 Task: Create in the project TripleWorks and in the Backlog issue 'Inability to modify certain fields or settings' a child issue 'Big data model interpretability and transparency testing and remediation', and assign it to team member softage.2@softage.net.
Action: Mouse moved to (175, 49)
Screenshot: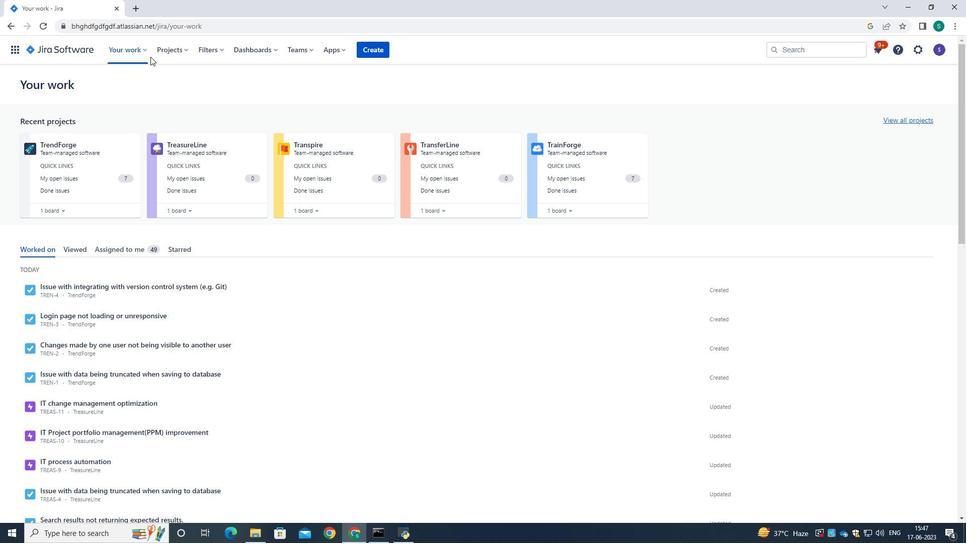 
Action: Mouse pressed left at (175, 49)
Screenshot: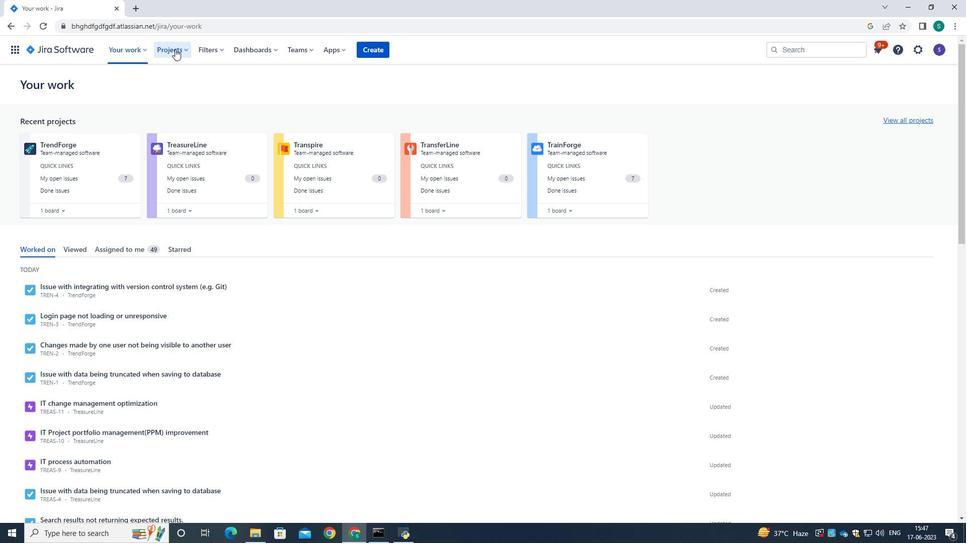 
Action: Mouse moved to (190, 102)
Screenshot: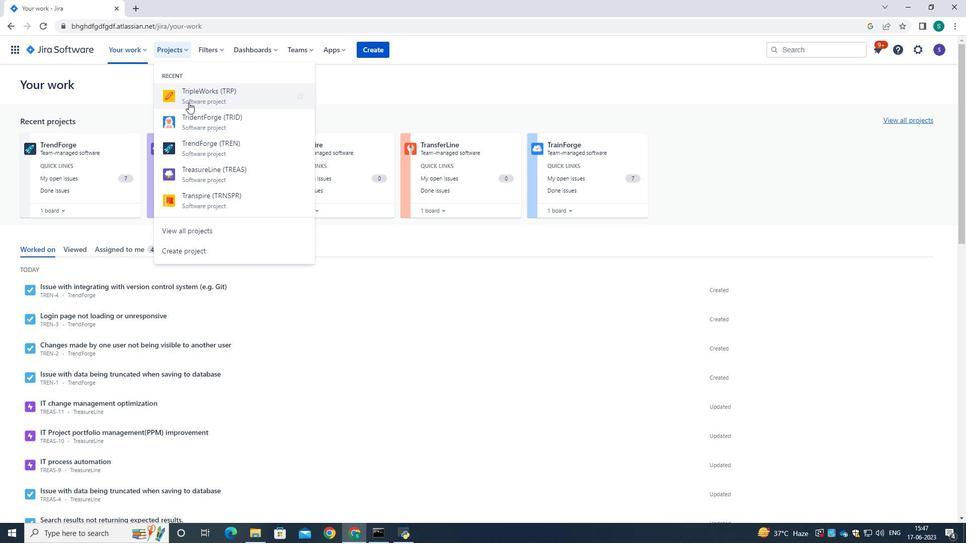 
Action: Mouse pressed left at (190, 102)
Screenshot: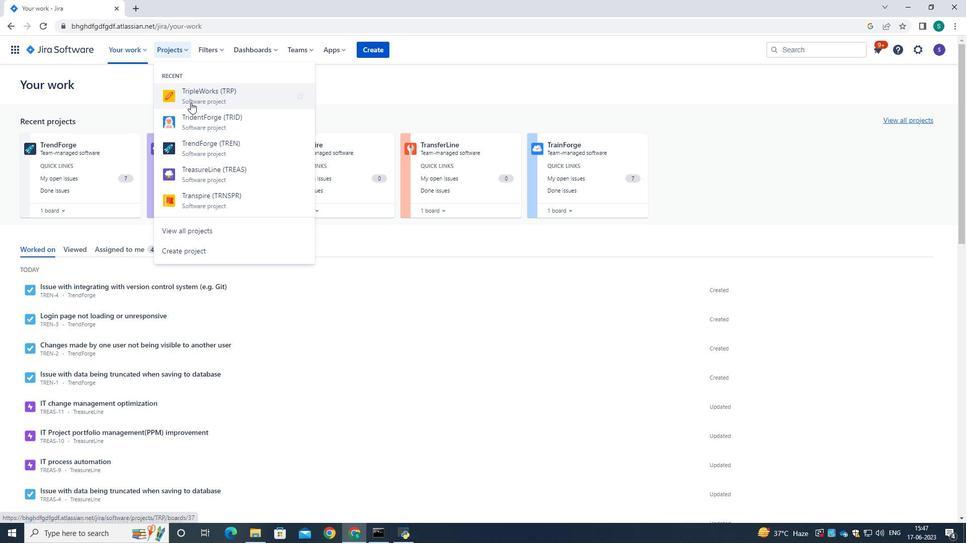 
Action: Mouse moved to (60, 153)
Screenshot: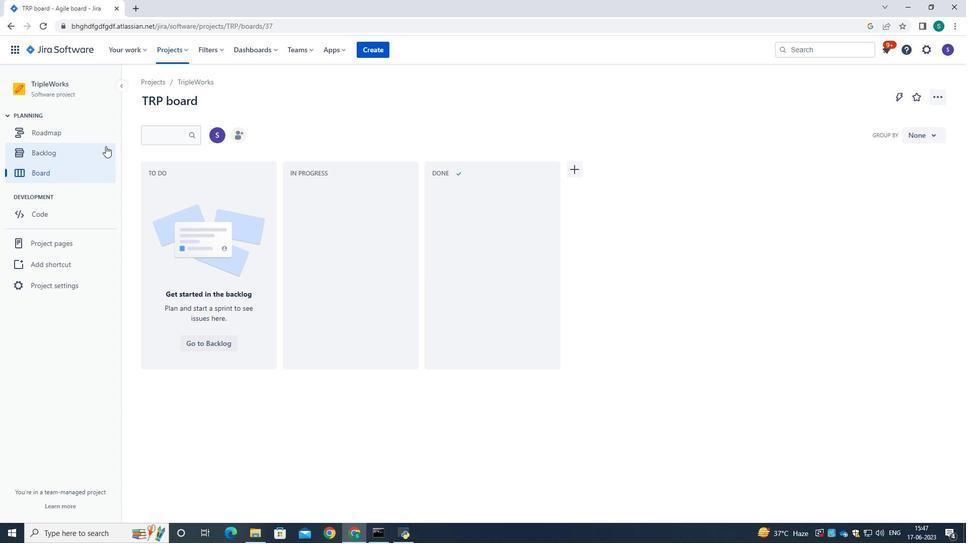 
Action: Mouse pressed left at (60, 153)
Screenshot: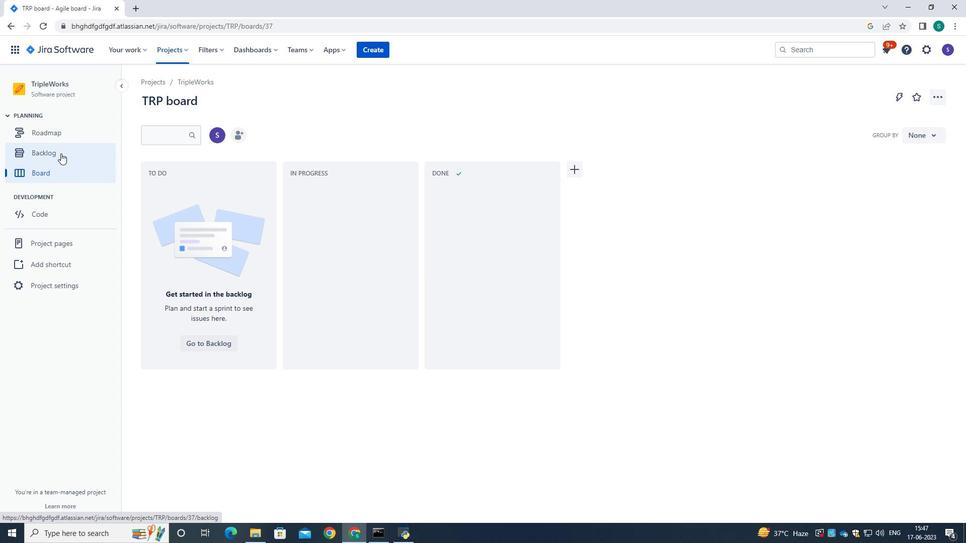 
Action: Mouse moved to (384, 204)
Screenshot: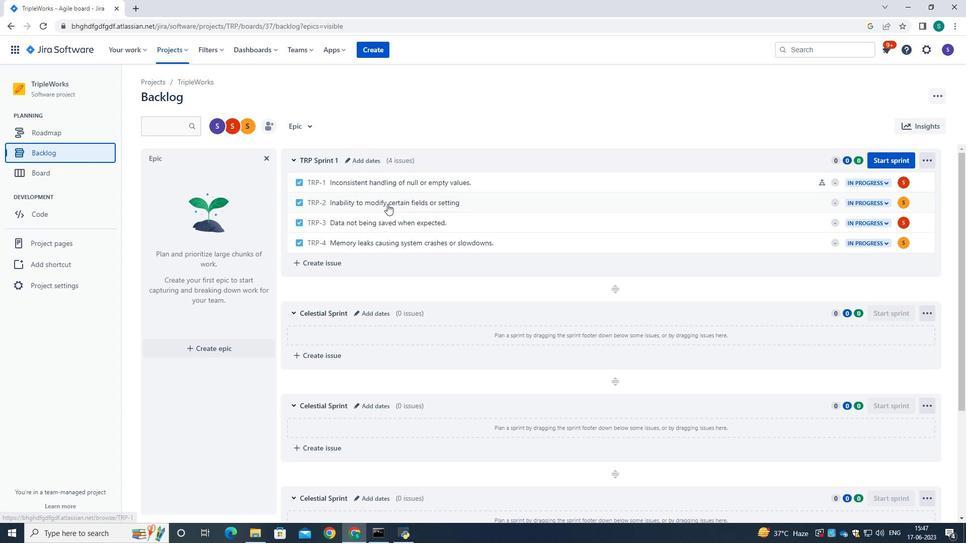 
Action: Mouse pressed left at (384, 204)
Screenshot: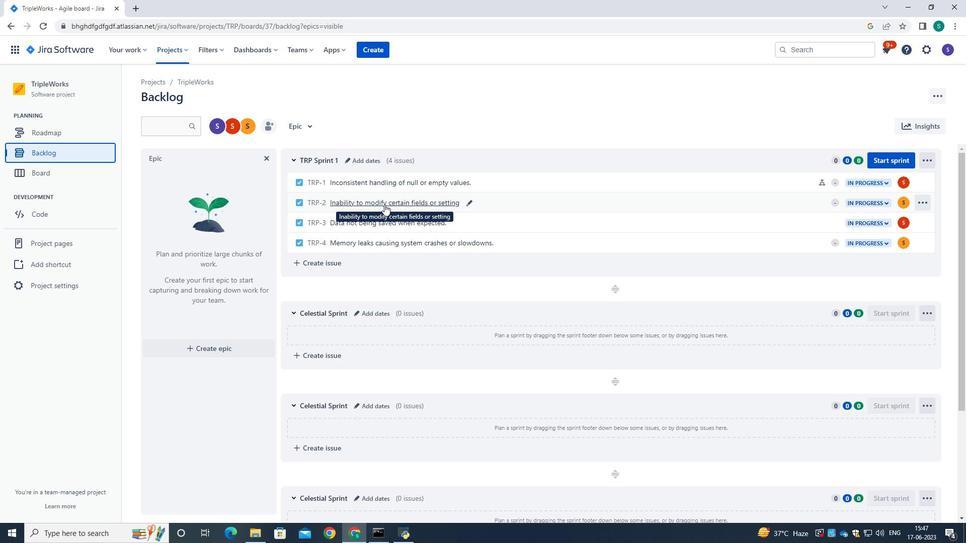 
Action: Mouse moved to (786, 219)
Screenshot: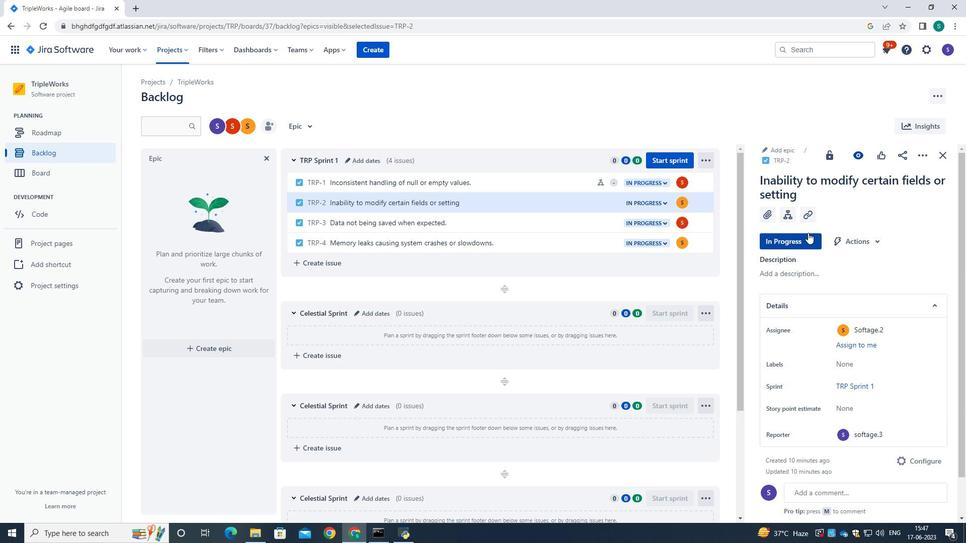 
Action: Mouse pressed left at (786, 219)
Screenshot: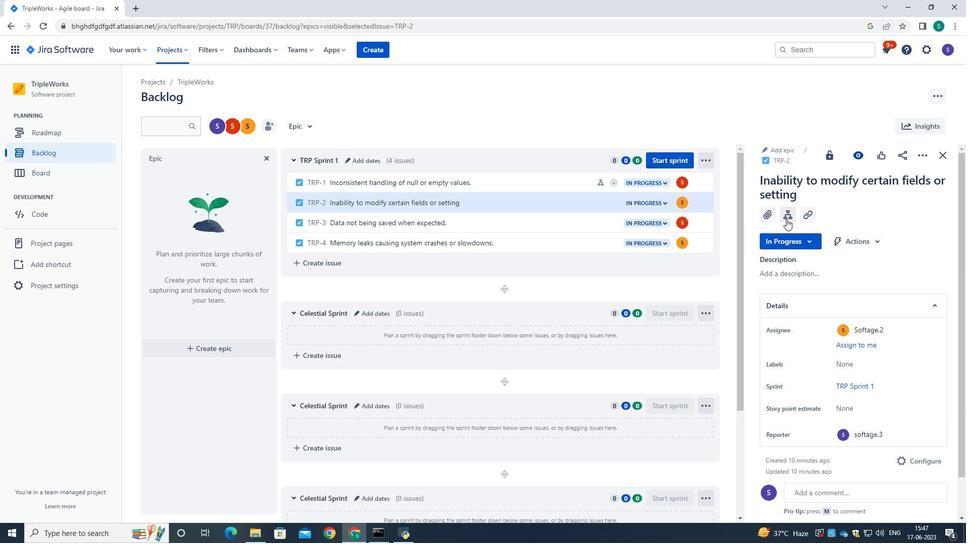 
Action: Mouse moved to (811, 321)
Screenshot: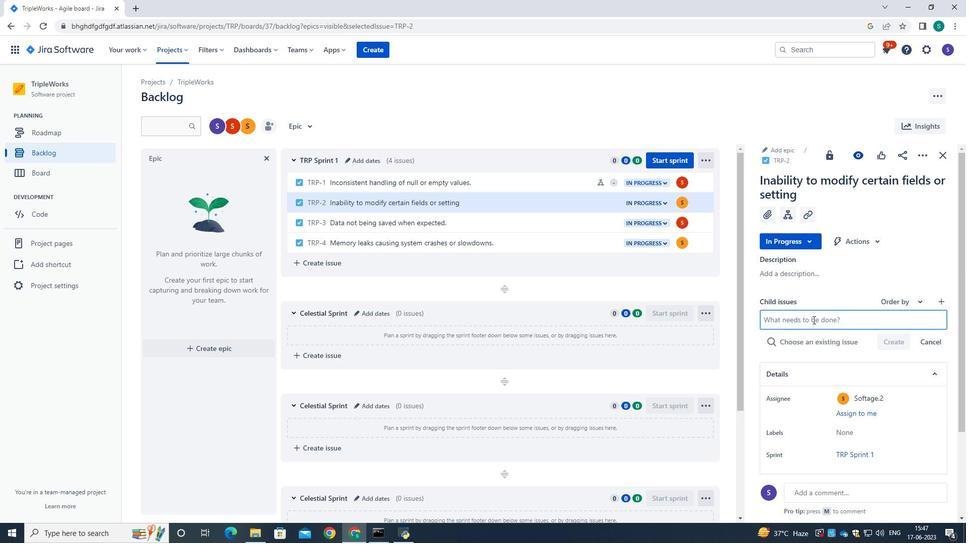 
Action: Mouse pressed left at (811, 321)
Screenshot: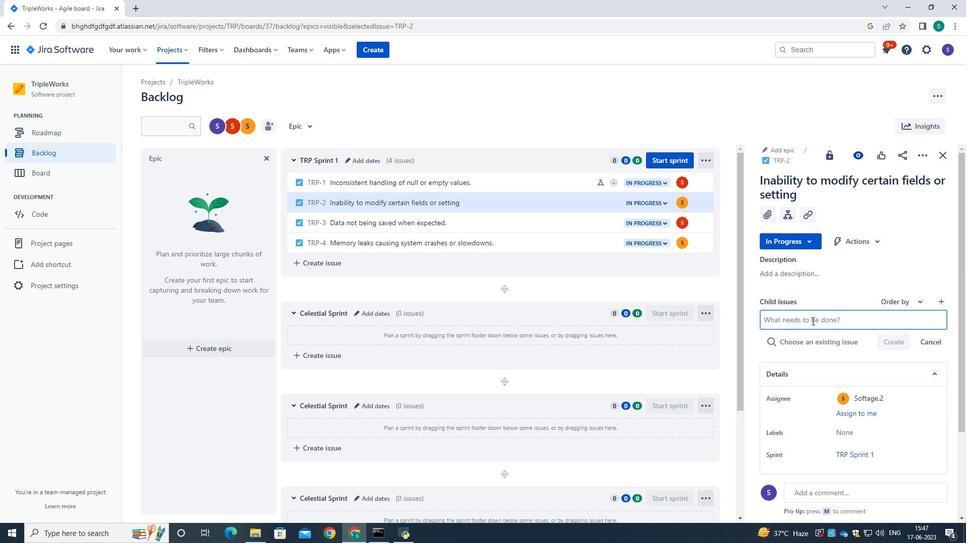 
Action: Mouse moved to (829, 309)
Screenshot: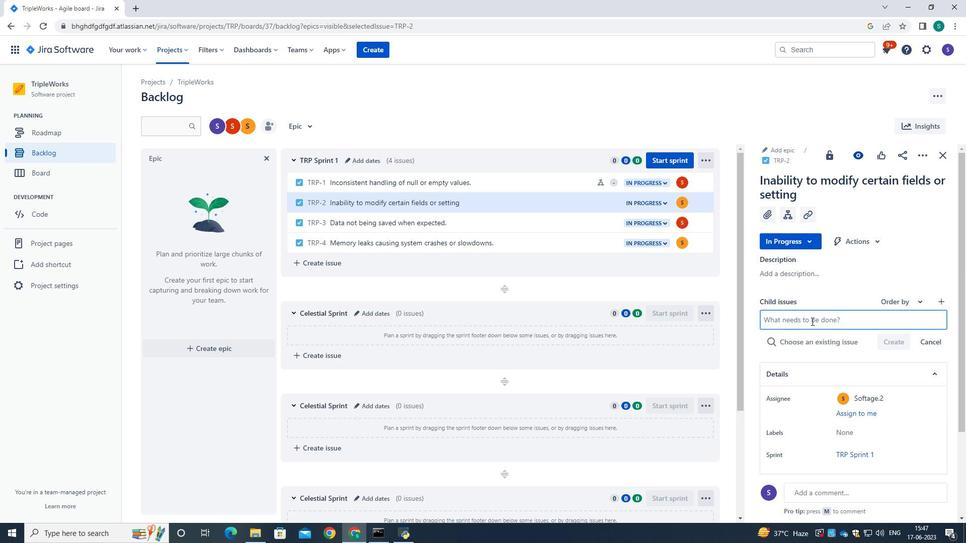 
Action: Key pressed <Key.caps_lock>B<Key.caps_lock>ig<Key.space>data<Key.space>
Screenshot: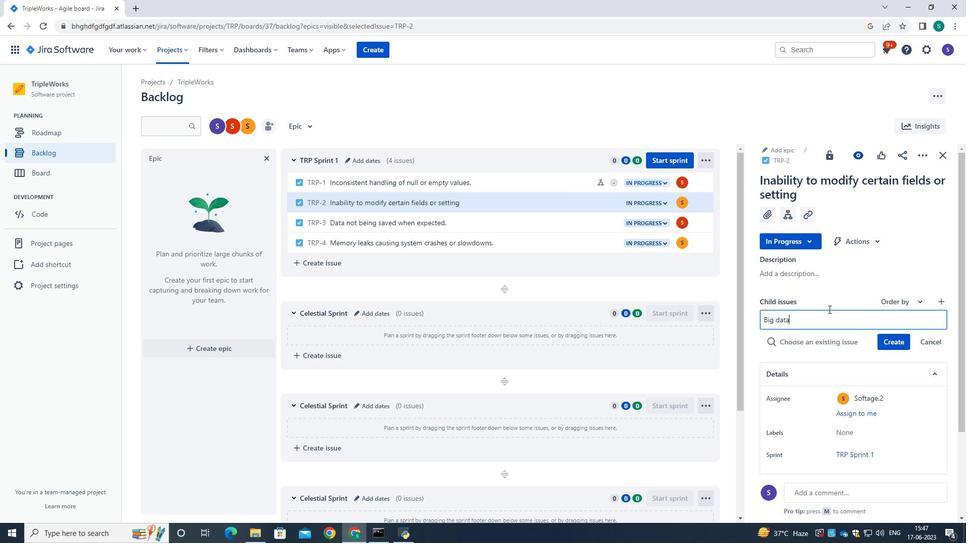 
Action: Mouse moved to (829, 309)
Screenshot: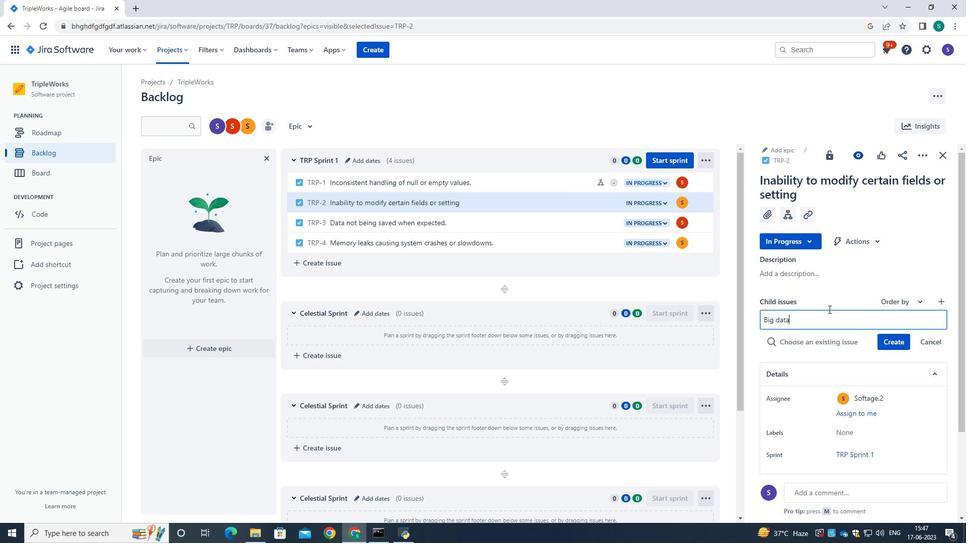 
Action: Key pressed mode<Key.space>interpretability<Key.space>and<Key.space>transparency<Key.space>testing<Key.space>and<Key.space>remediation
Screenshot: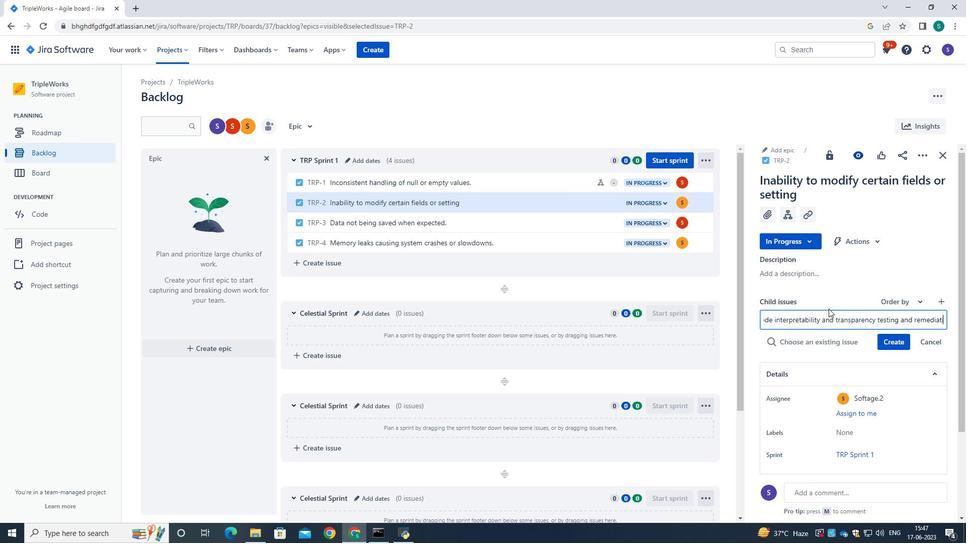 
Action: Mouse moved to (887, 339)
Screenshot: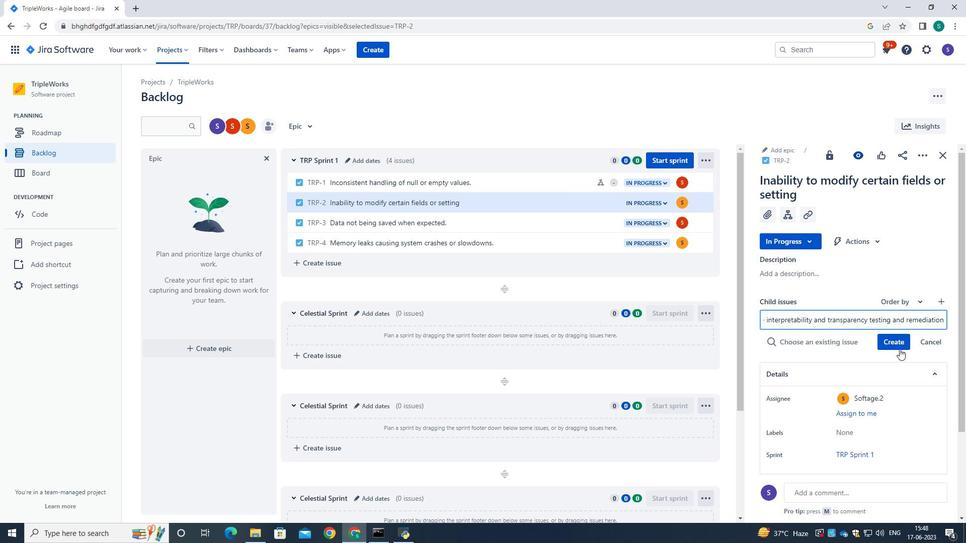 
Action: Mouse pressed left at (887, 339)
Screenshot: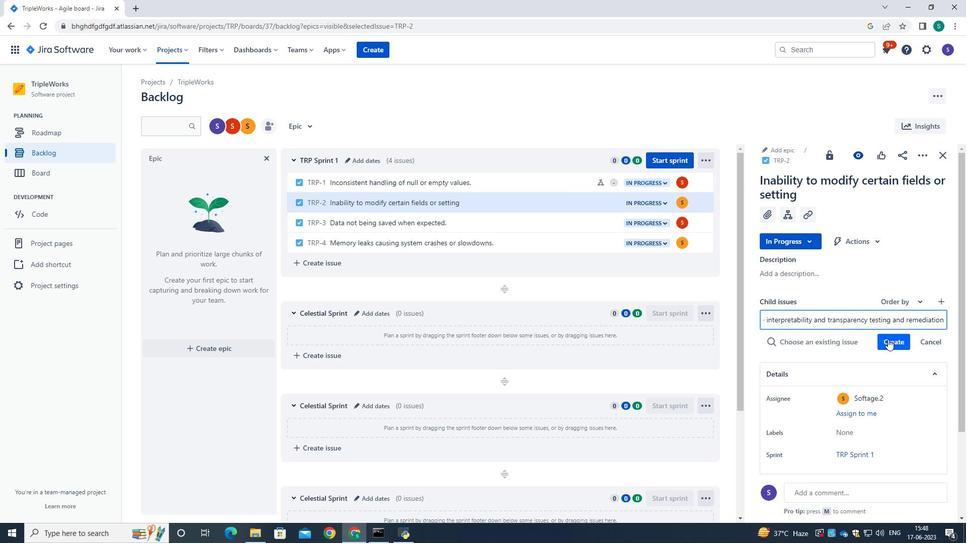 
Action: Mouse moved to (903, 326)
Screenshot: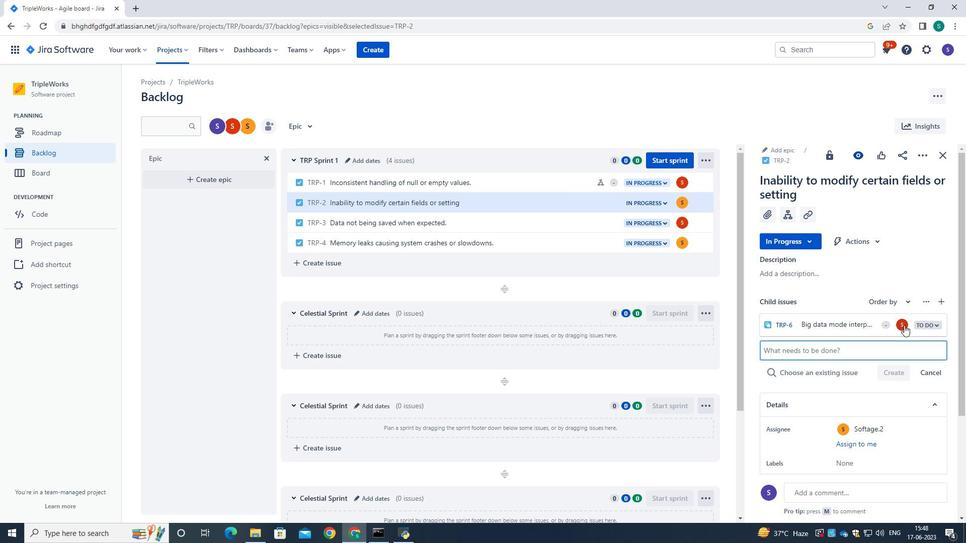 
Action: Mouse pressed left at (903, 326)
Screenshot: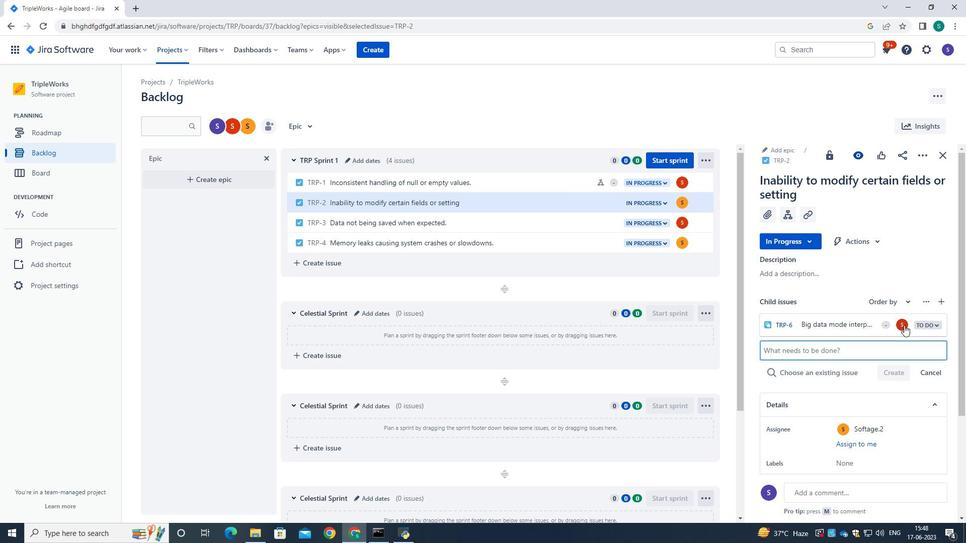 
Action: Mouse moved to (814, 286)
Screenshot: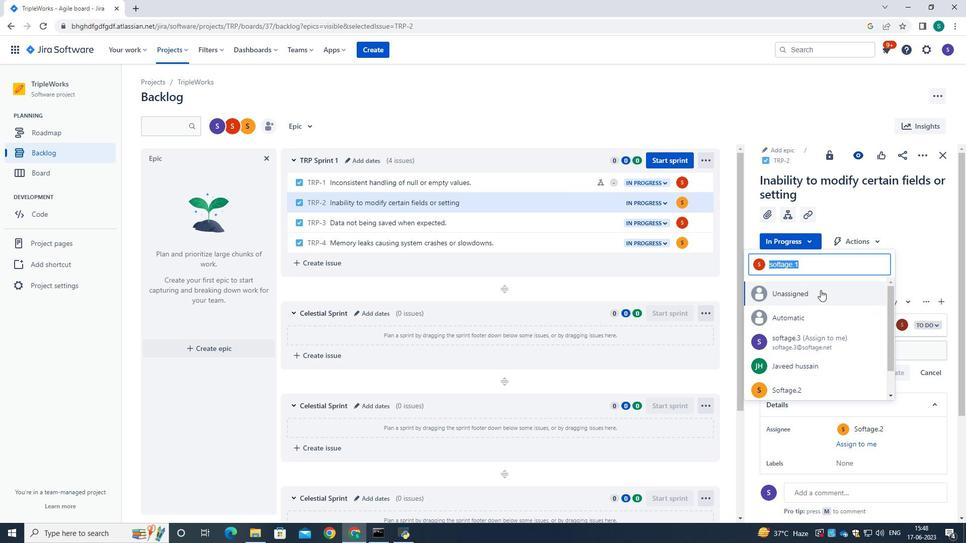 
Action: Key pressed softage.2<Key.shift>@softage.net
Screenshot: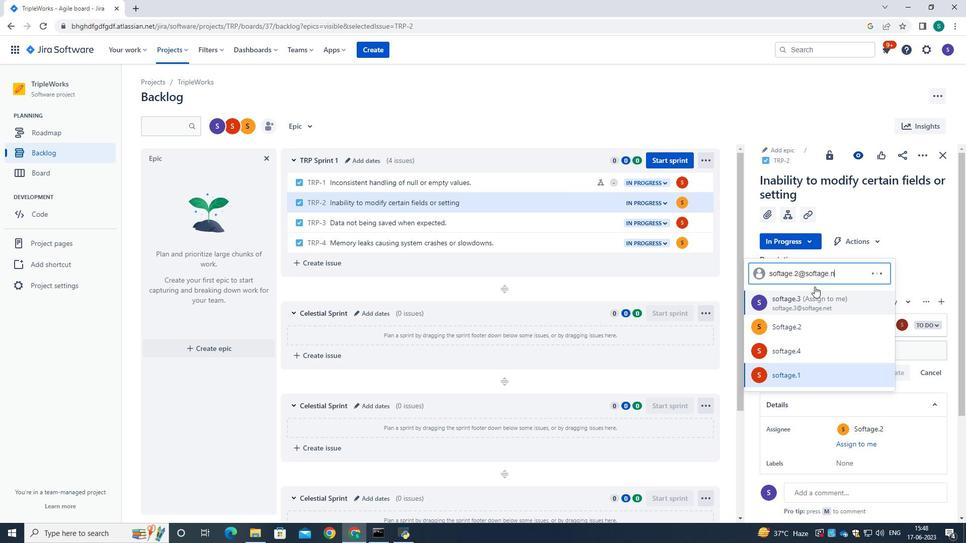 
Action: Mouse moved to (802, 329)
Screenshot: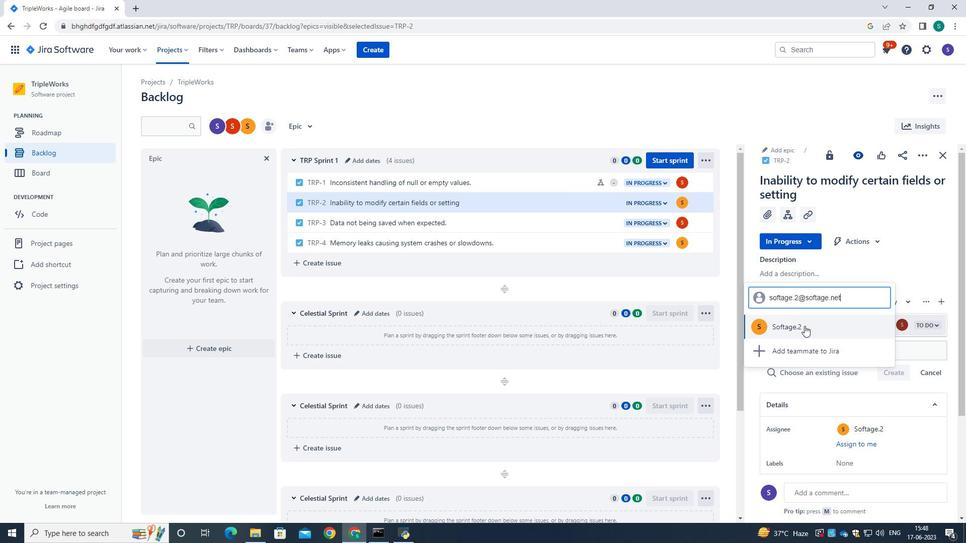 
Action: Mouse pressed left at (802, 329)
Screenshot: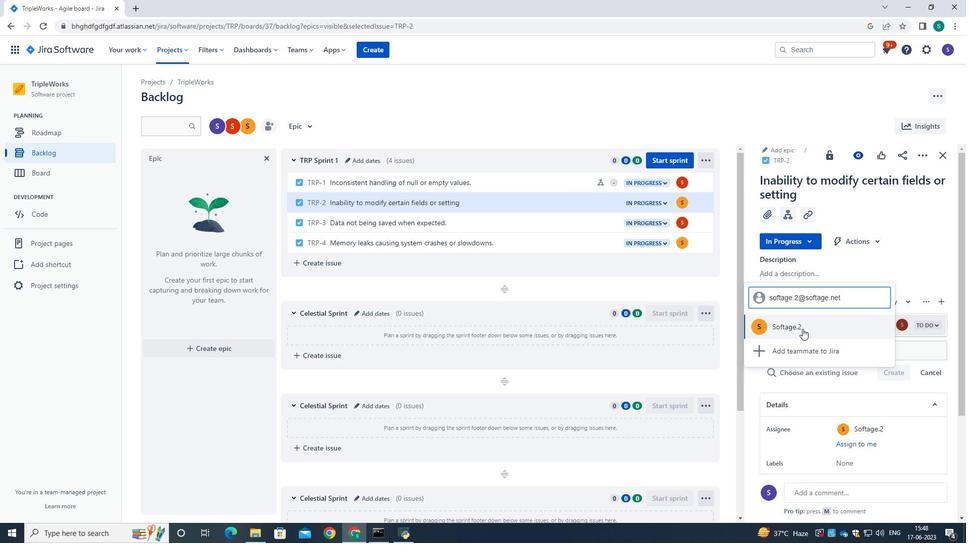 
Action: Mouse moved to (911, 233)
Screenshot: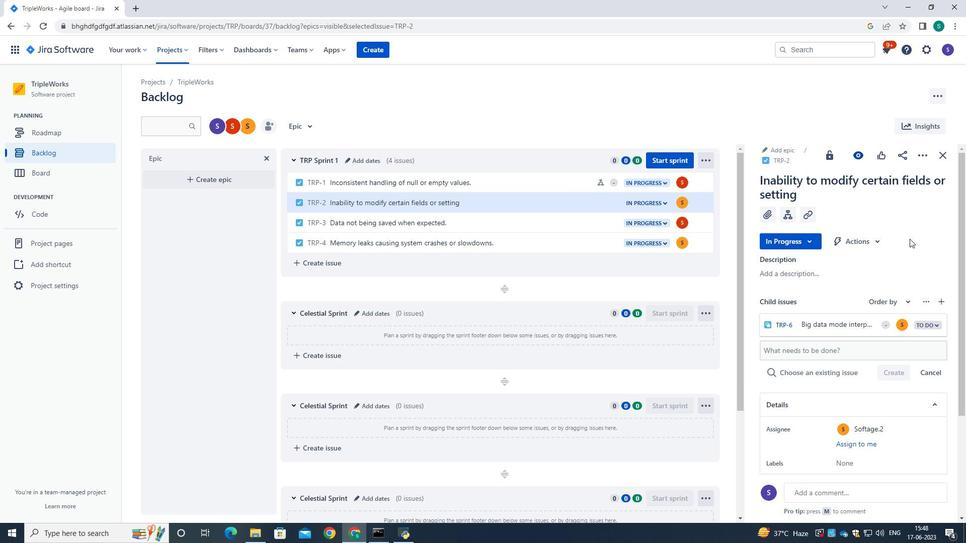 
Action: Mouse pressed left at (911, 233)
Screenshot: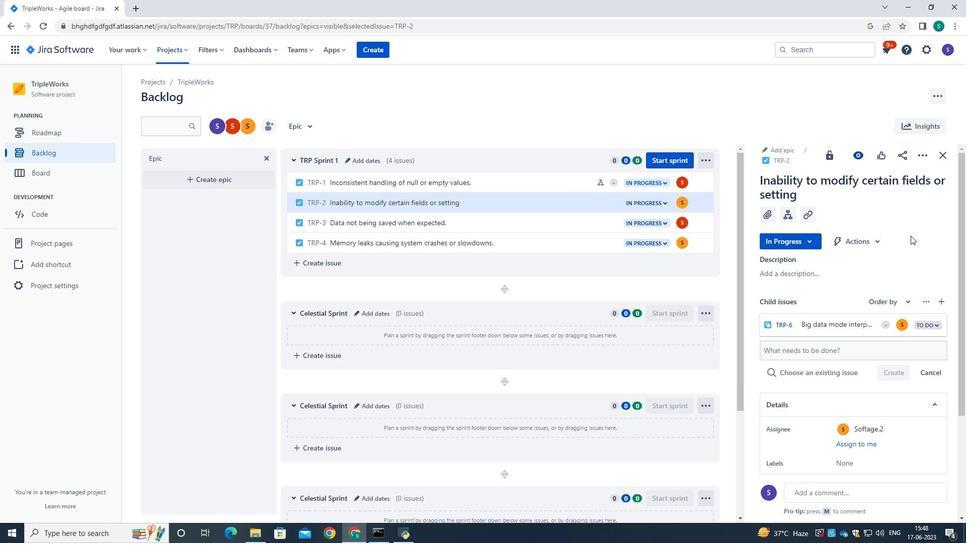 
Action: Mouse moved to (871, 214)
Screenshot: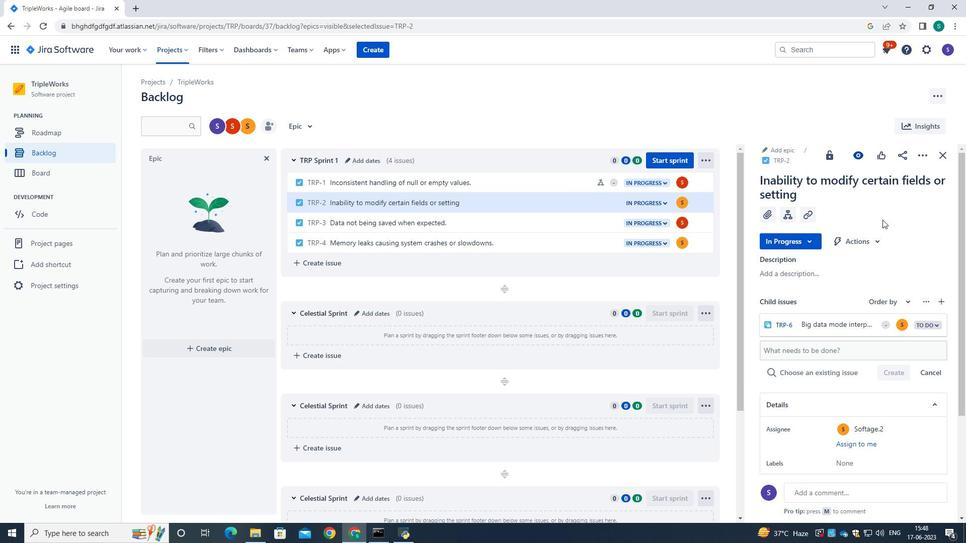 
